 Task: Change Filter to Blast on "Image A.jpg" and play.
Action: Mouse moved to (186, 172)
Screenshot: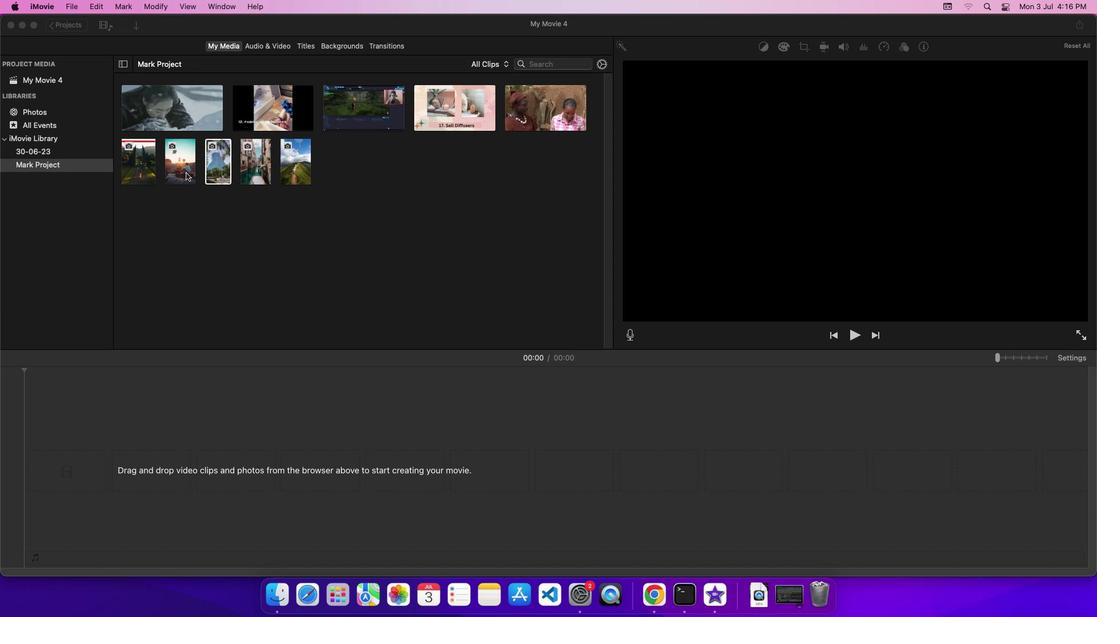 
Action: Mouse pressed left at (186, 172)
Screenshot: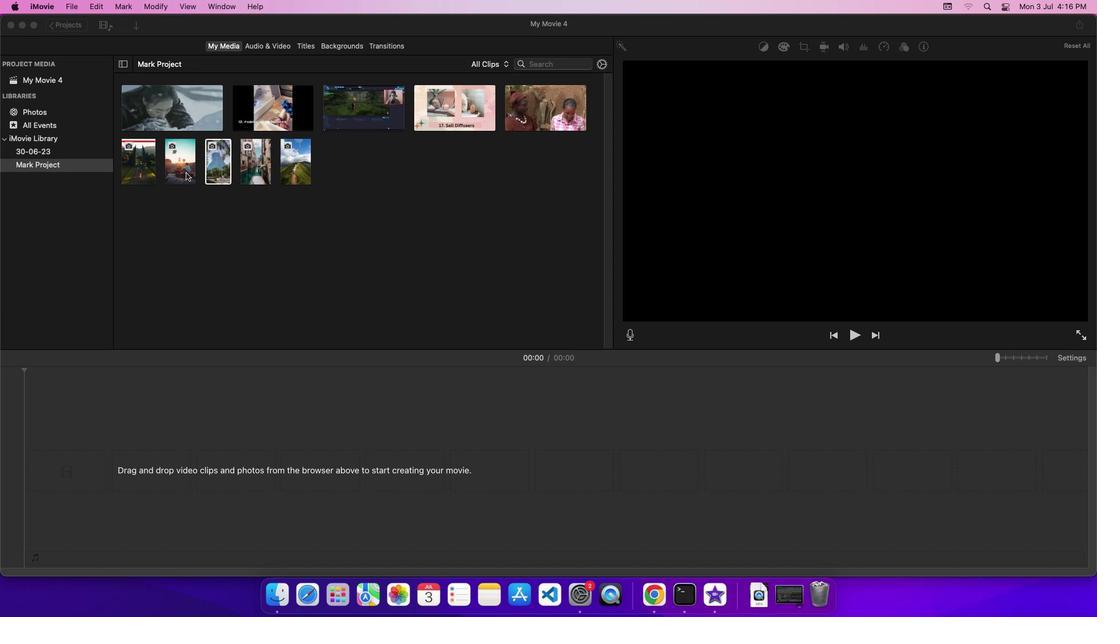 
Action: Mouse moved to (185, 172)
Screenshot: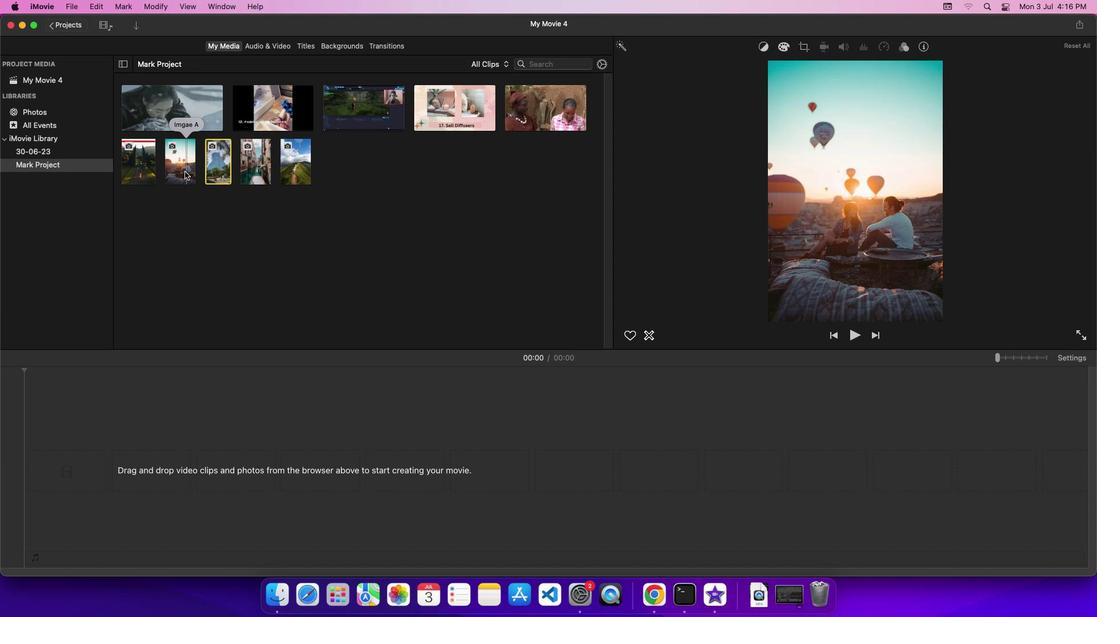 
Action: Mouse pressed left at (185, 172)
Screenshot: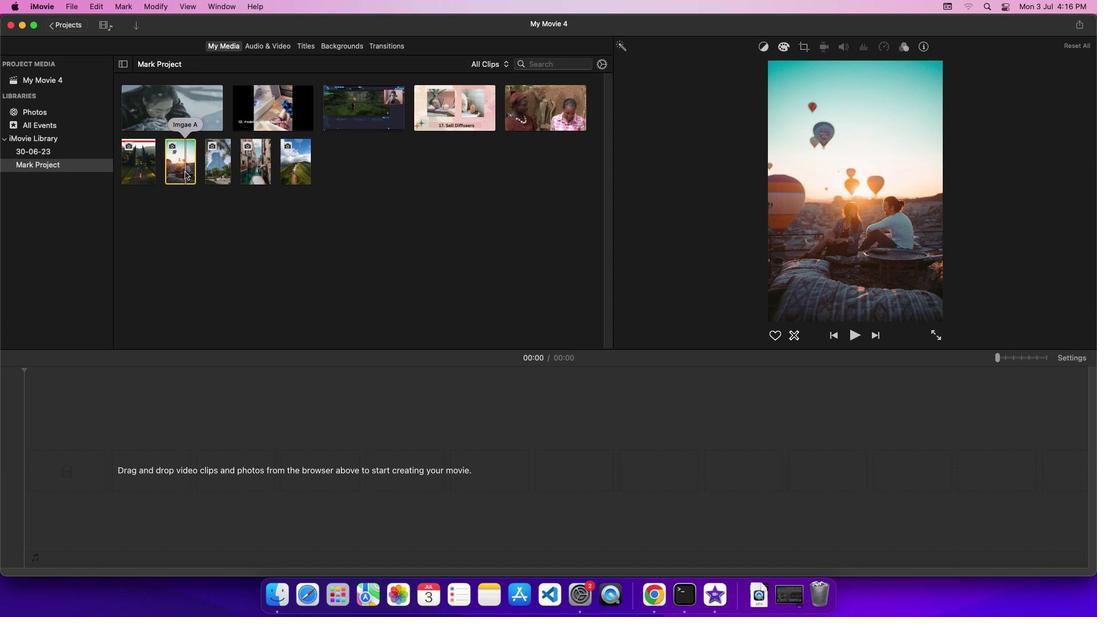 
Action: Mouse moved to (180, 161)
Screenshot: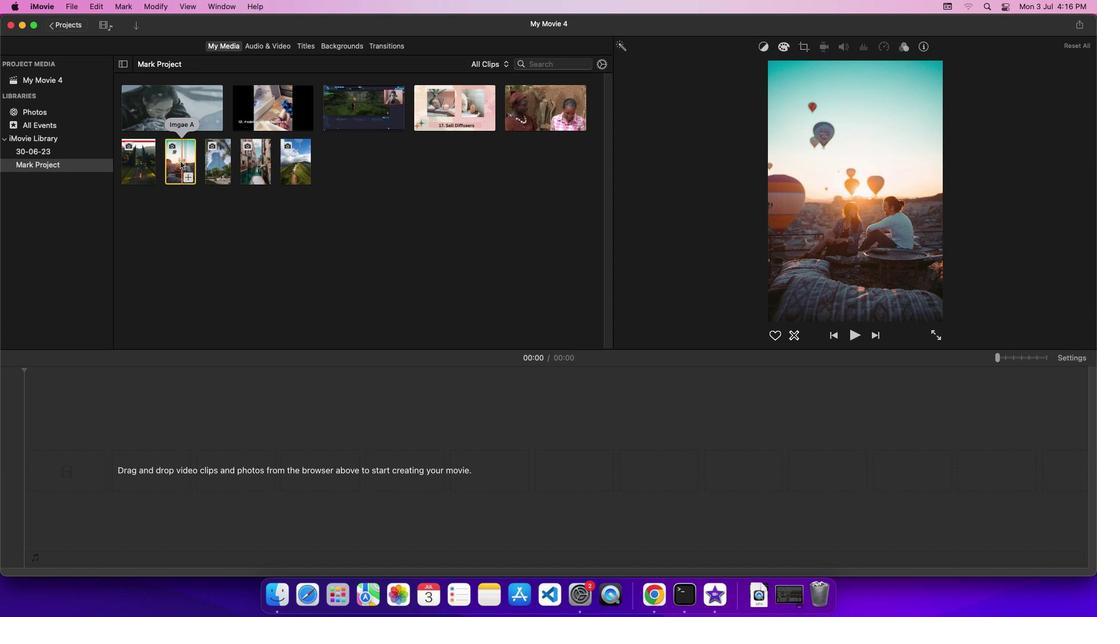 
Action: Mouse pressed left at (180, 161)
Screenshot: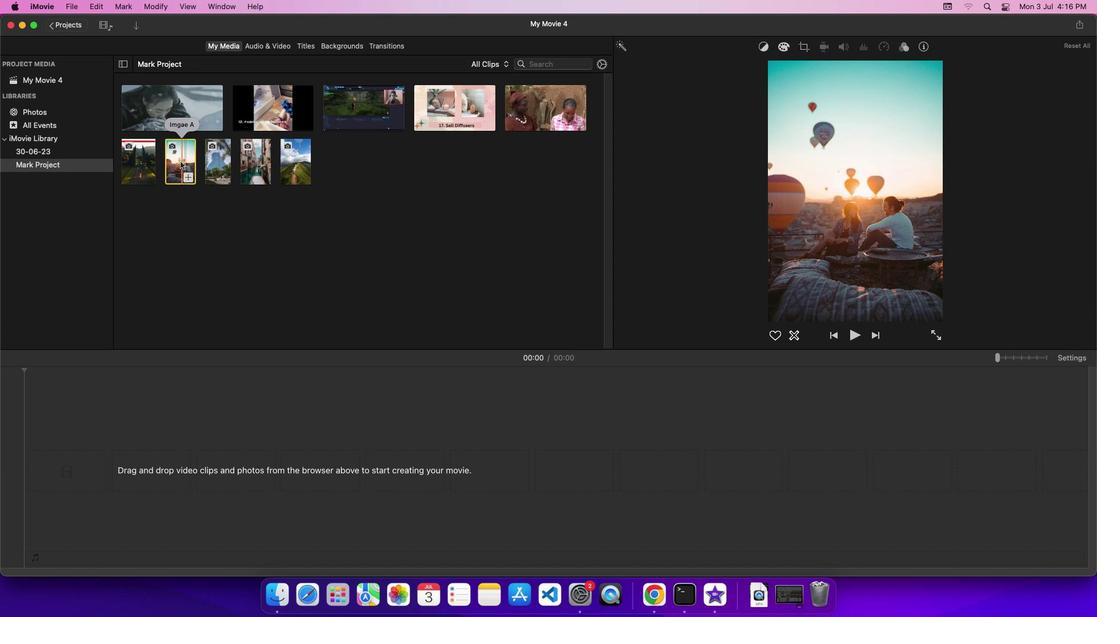 
Action: Mouse moved to (1068, 354)
Screenshot: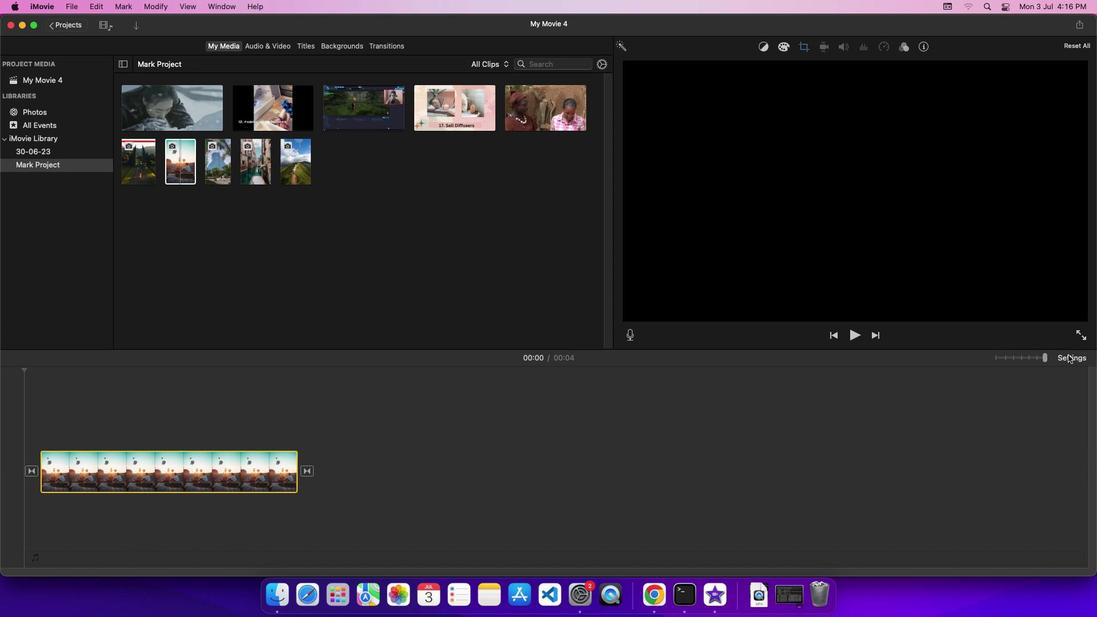 
Action: Mouse pressed left at (1068, 354)
Screenshot: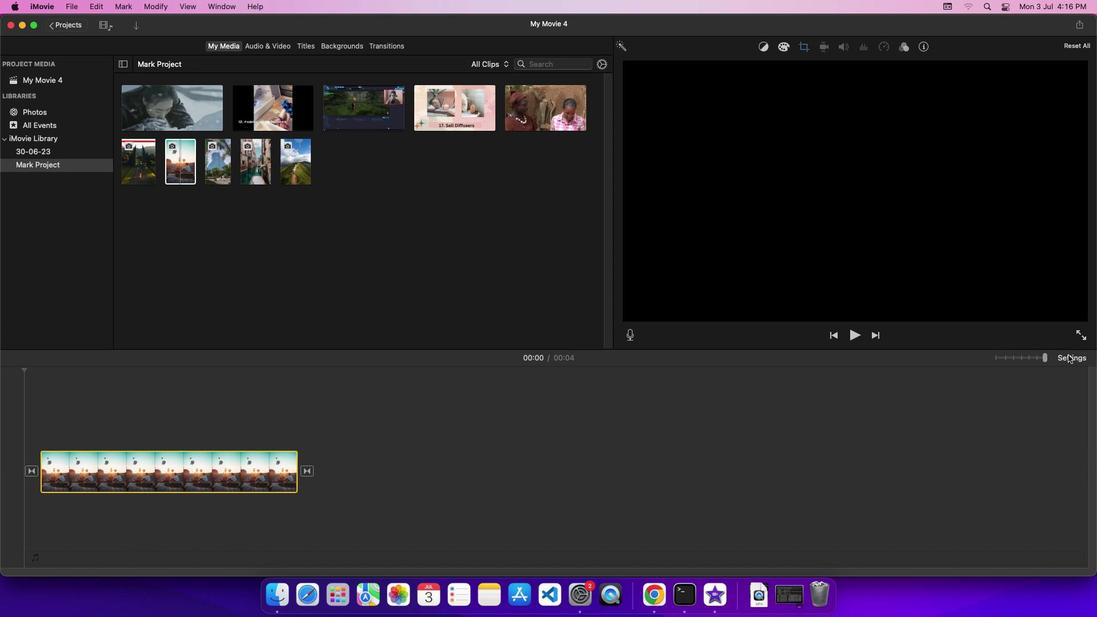 
Action: Mouse moved to (975, 427)
Screenshot: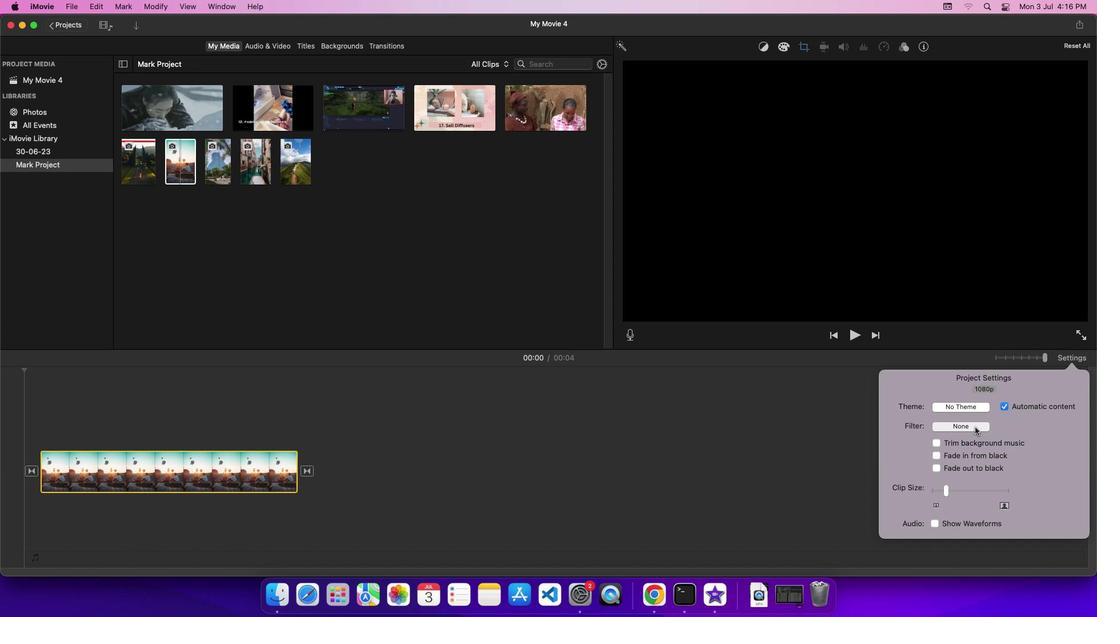 
Action: Mouse pressed left at (975, 427)
Screenshot: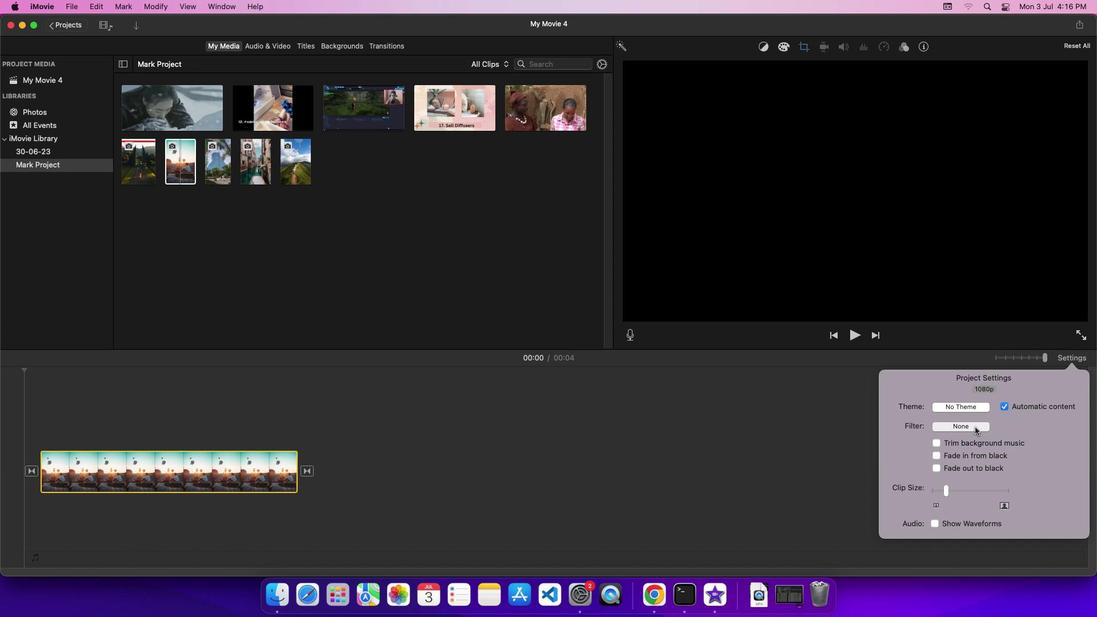 
Action: Mouse moved to (138, 211)
Screenshot: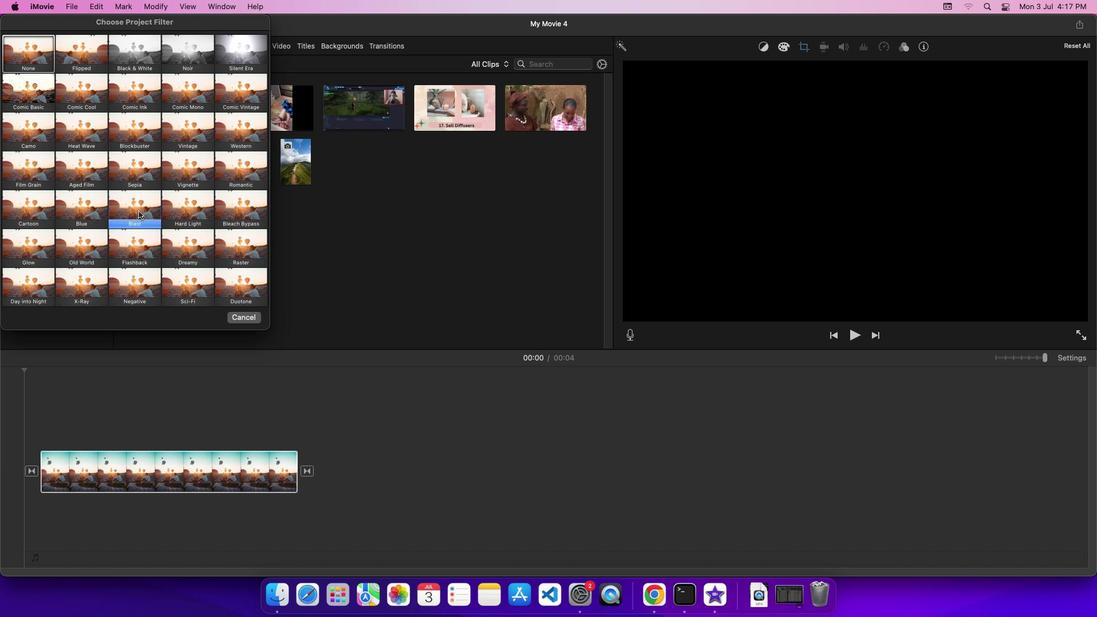 
Action: Mouse pressed left at (138, 211)
Screenshot: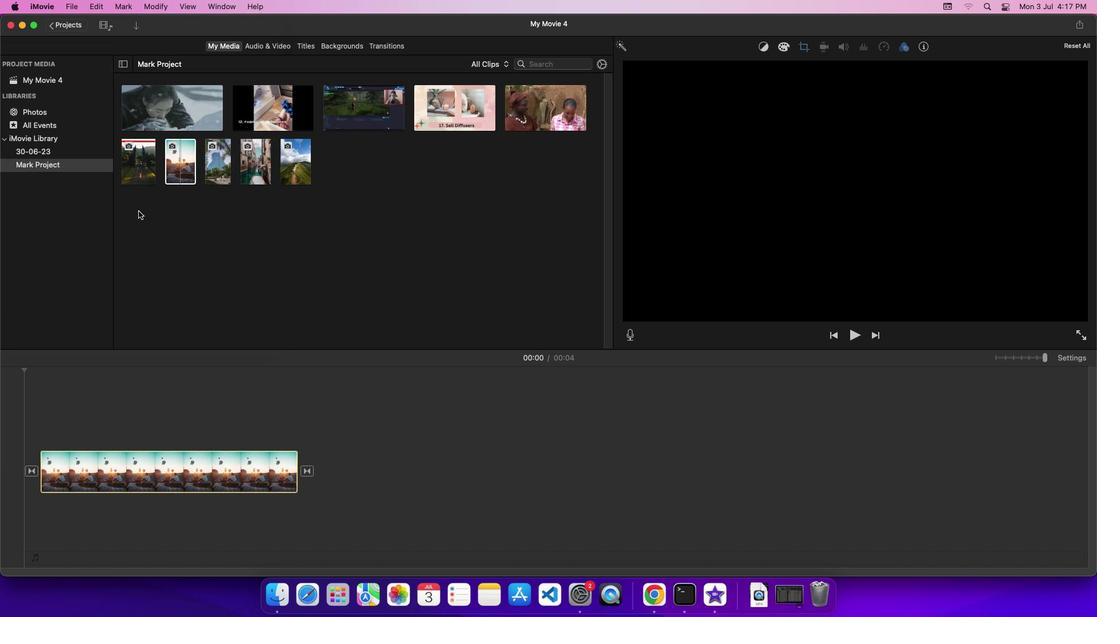 
Action: Mouse moved to (58, 430)
Screenshot: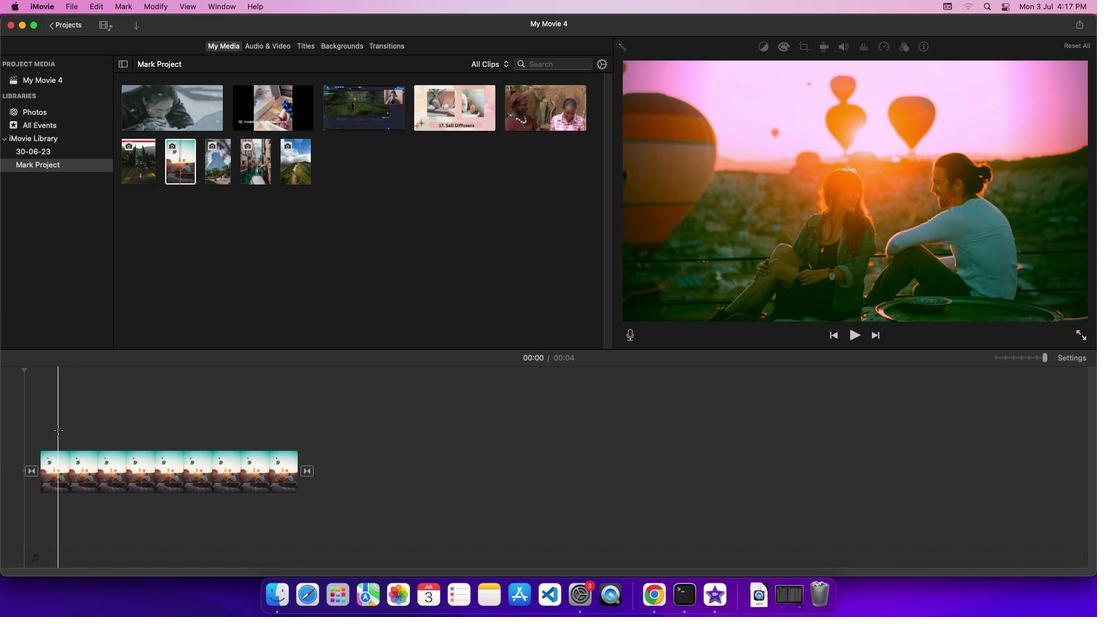 
Action: Mouse pressed left at (58, 430)
Screenshot: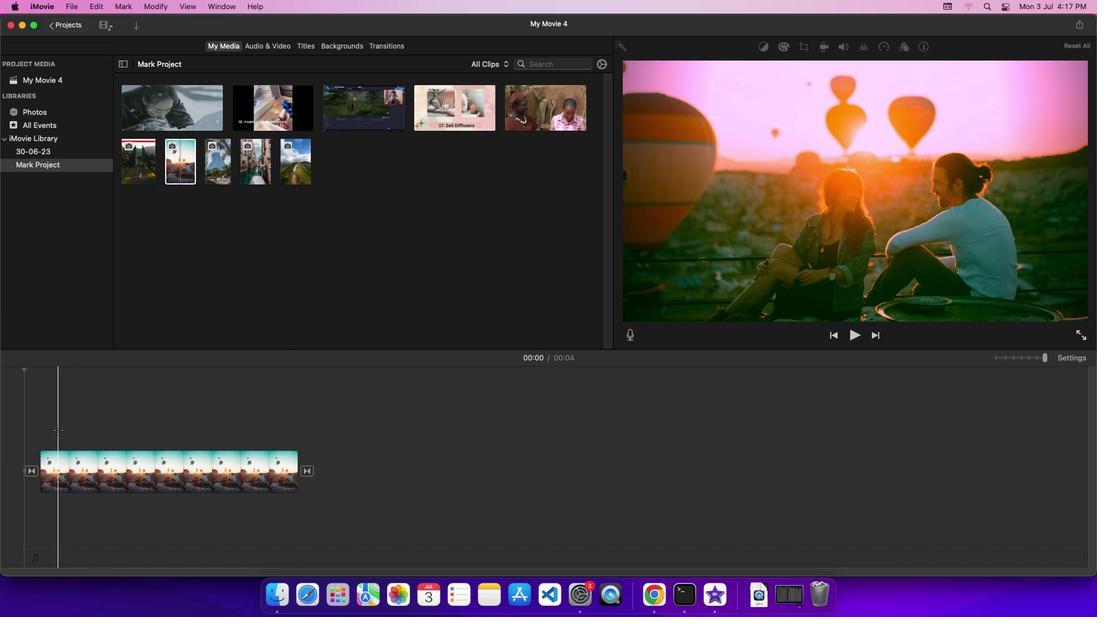
Action: Mouse moved to (858, 336)
Screenshot: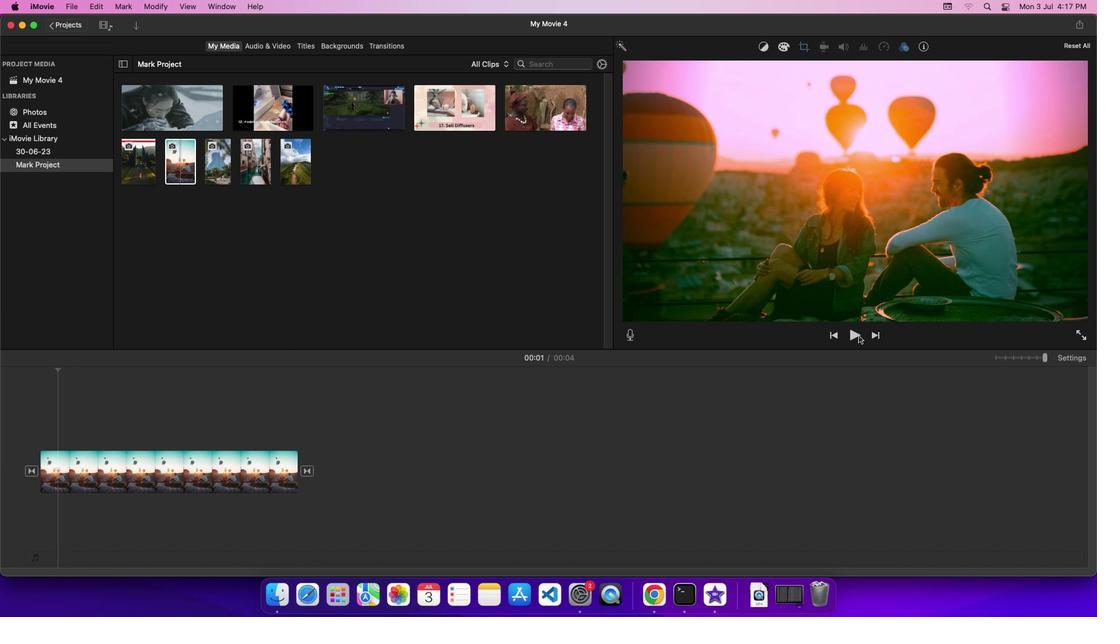 
Action: Mouse pressed left at (858, 336)
Screenshot: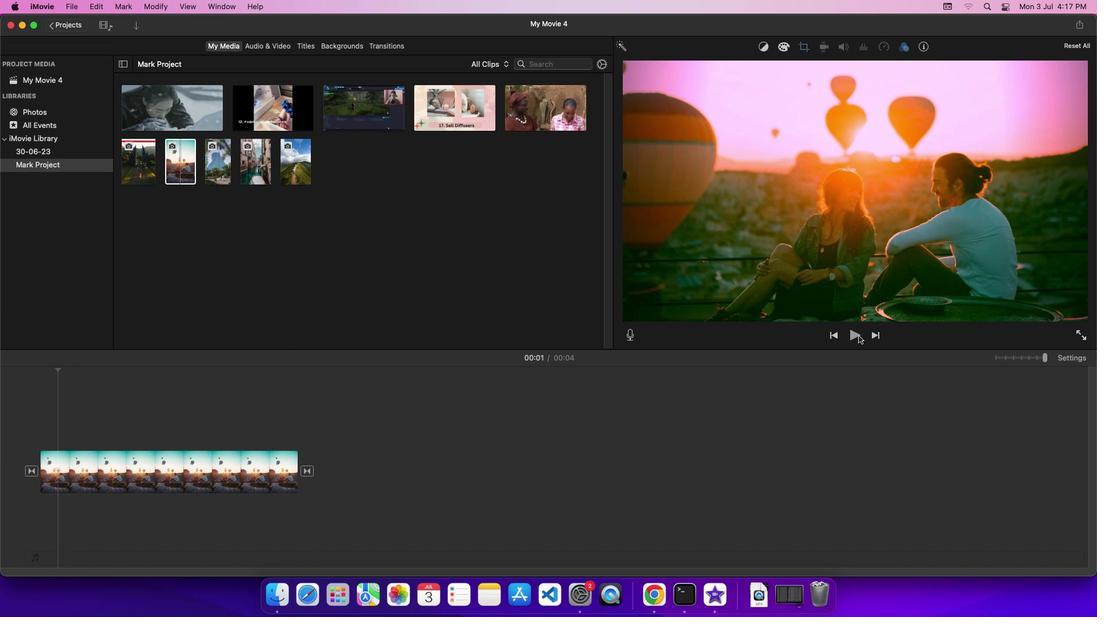 
Action: Mouse moved to (860, 346)
Screenshot: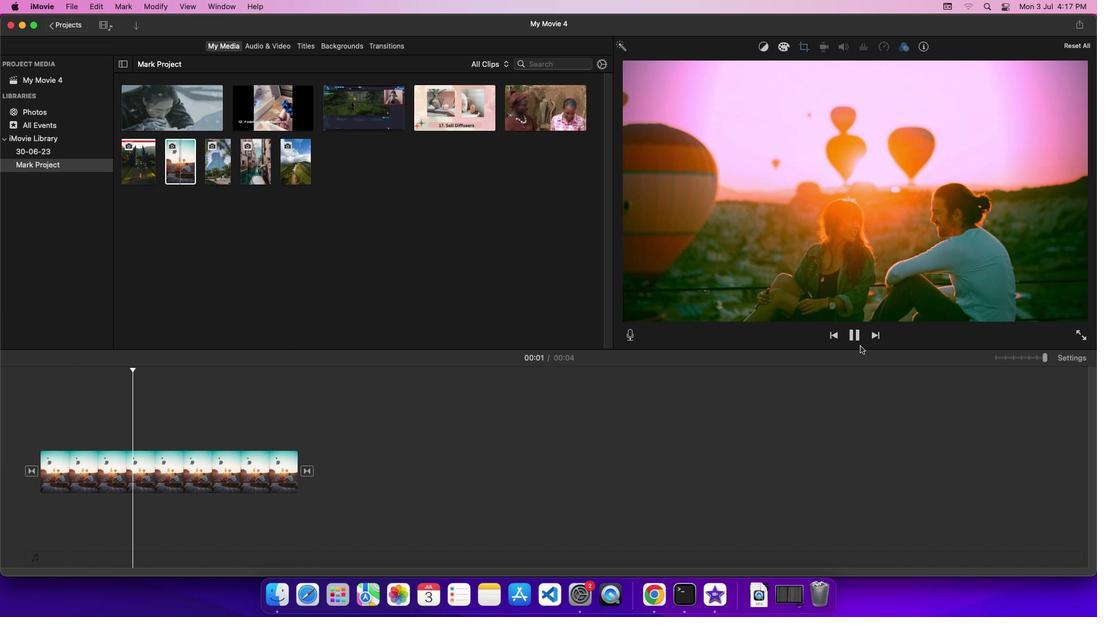 
